 Task: Create a due date automation trigger when advanced on, on the tuesday after a card is due add fields without custom field "Resume" set to a date not in this month at 11:00 AM.
Action: Mouse moved to (972, 158)
Screenshot: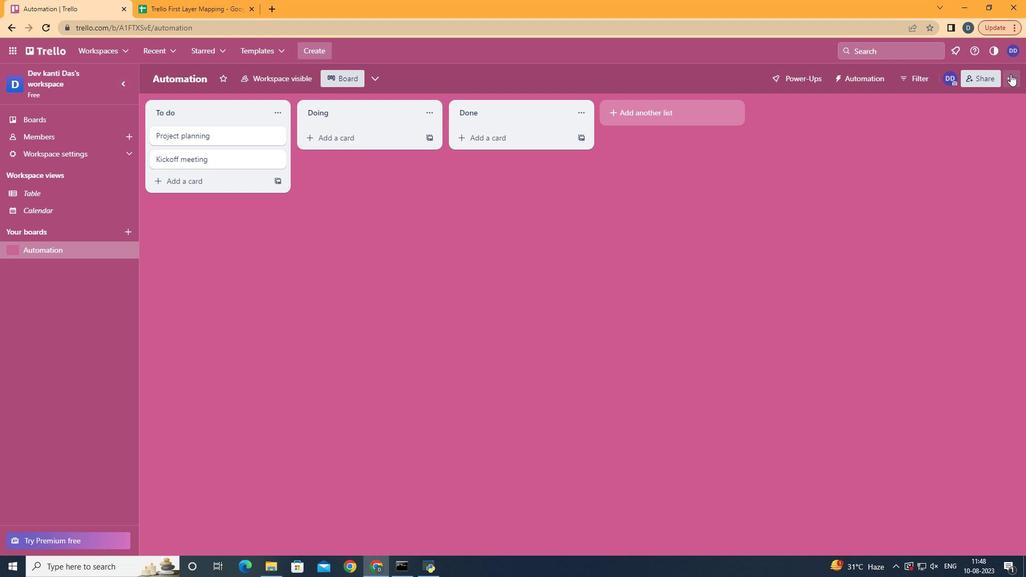 
Action: Mouse pressed left at (972, 158)
Screenshot: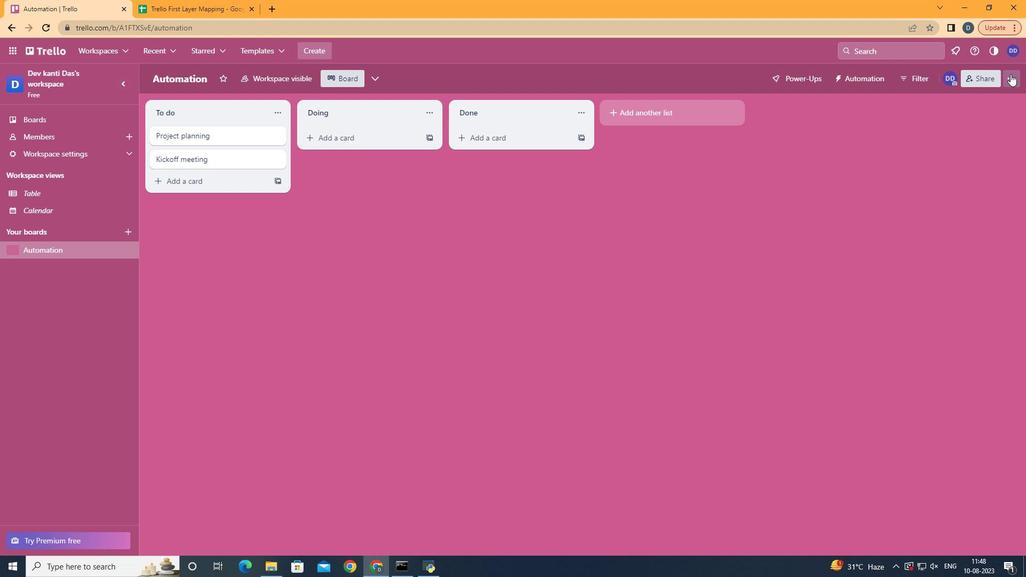 
Action: Mouse moved to (905, 278)
Screenshot: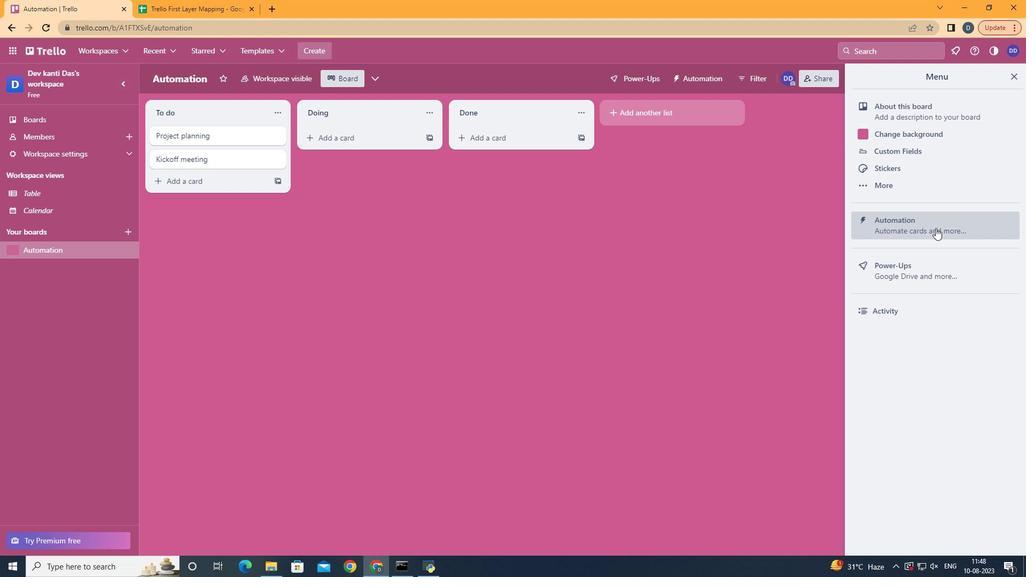 
Action: Mouse pressed left at (905, 278)
Screenshot: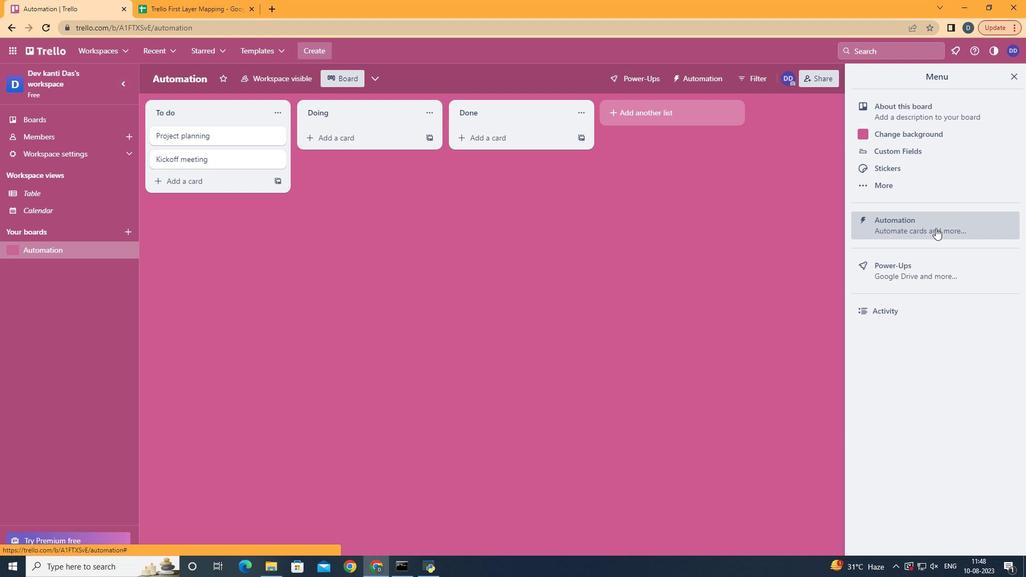 
Action: Mouse moved to (260, 264)
Screenshot: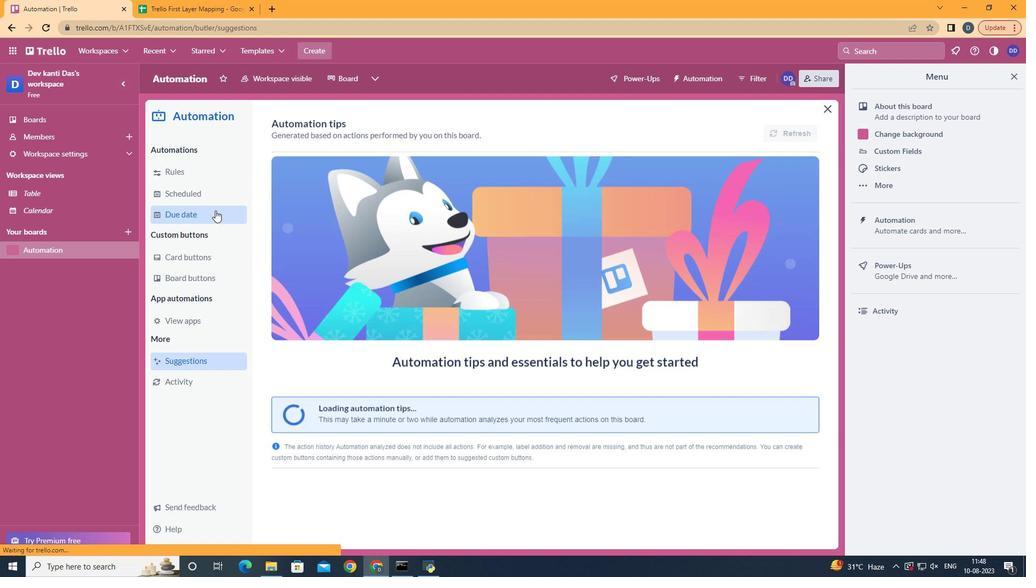
Action: Mouse pressed left at (260, 264)
Screenshot: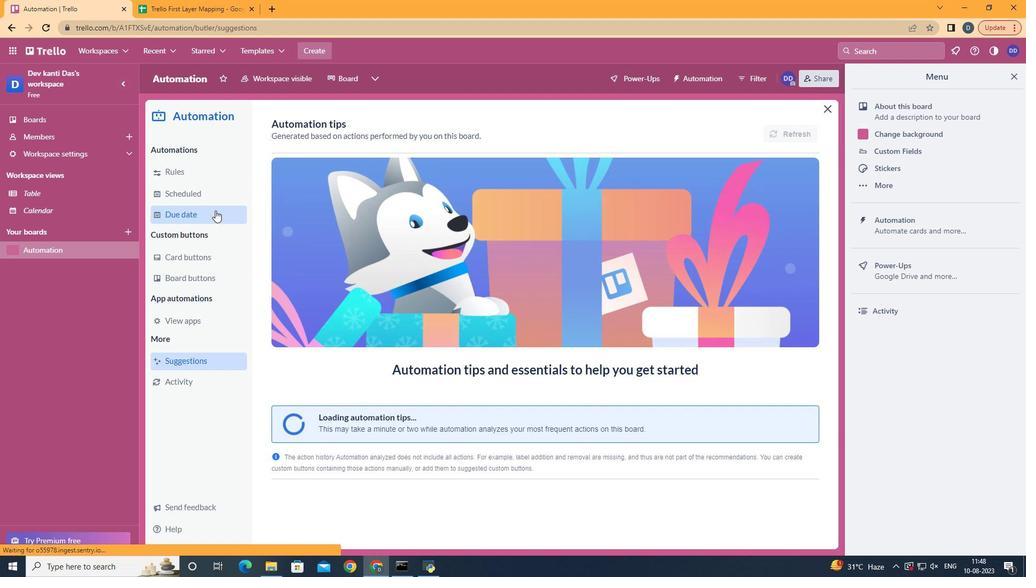 
Action: Mouse moved to (738, 197)
Screenshot: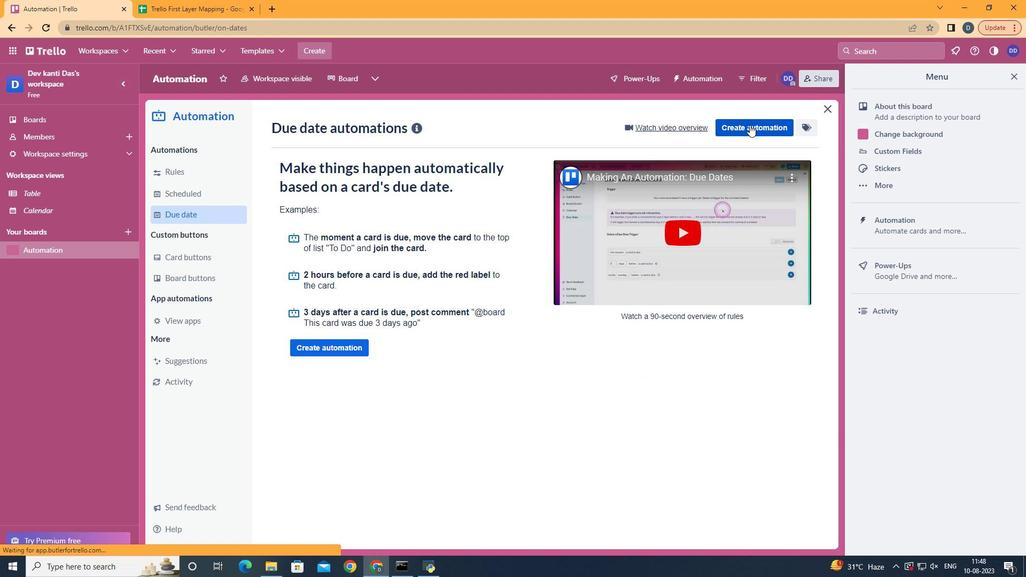 
Action: Mouse pressed left at (738, 197)
Screenshot: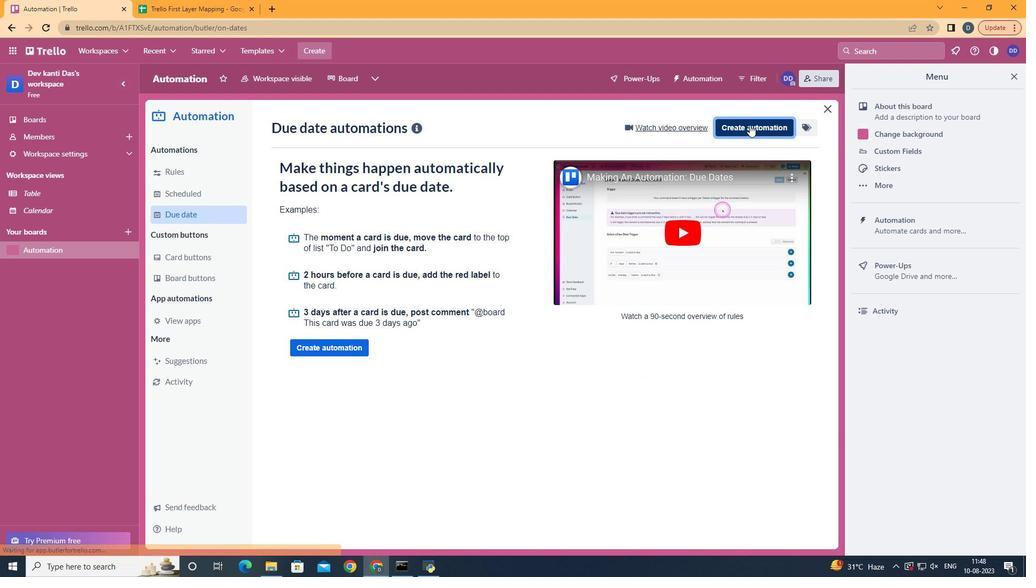 
Action: Mouse moved to (562, 279)
Screenshot: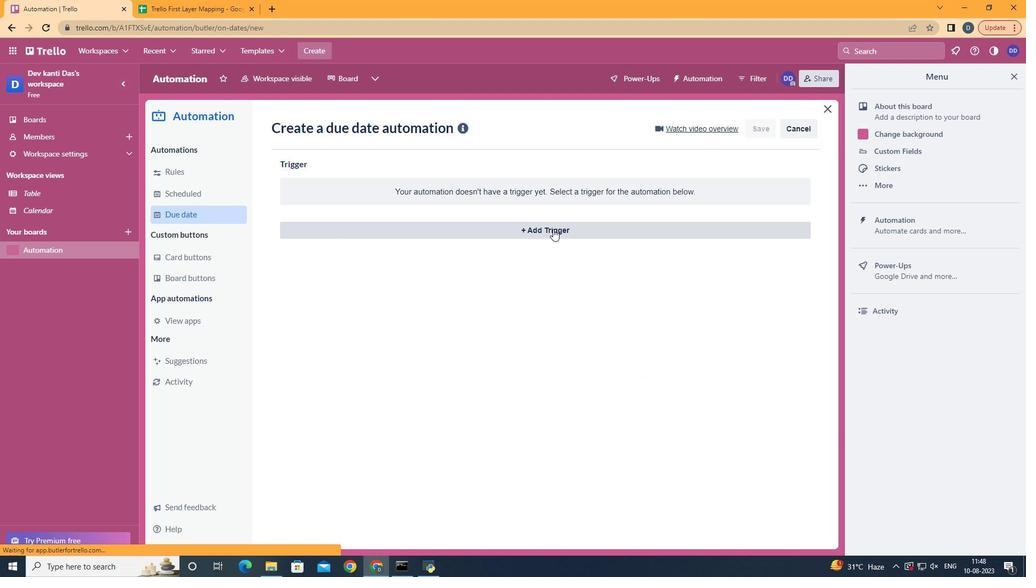 
Action: Mouse pressed left at (562, 279)
Screenshot: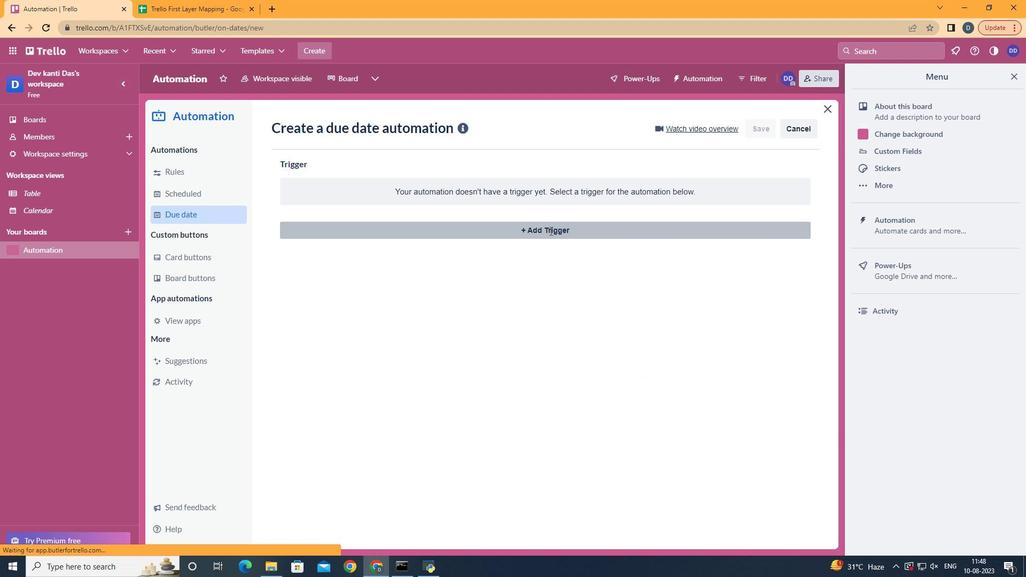
Action: Mouse moved to (373, 335)
Screenshot: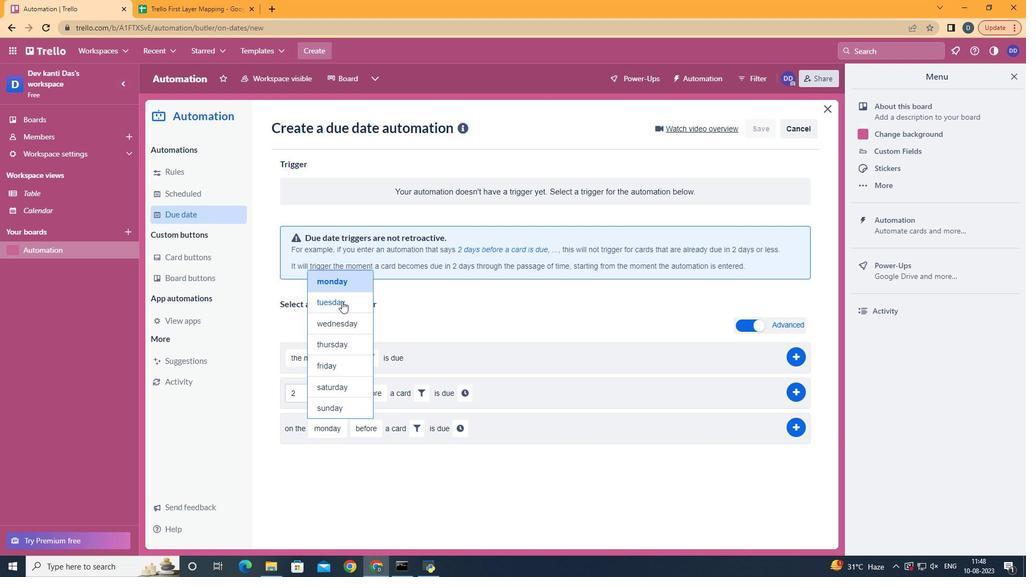 
Action: Mouse pressed left at (373, 335)
Screenshot: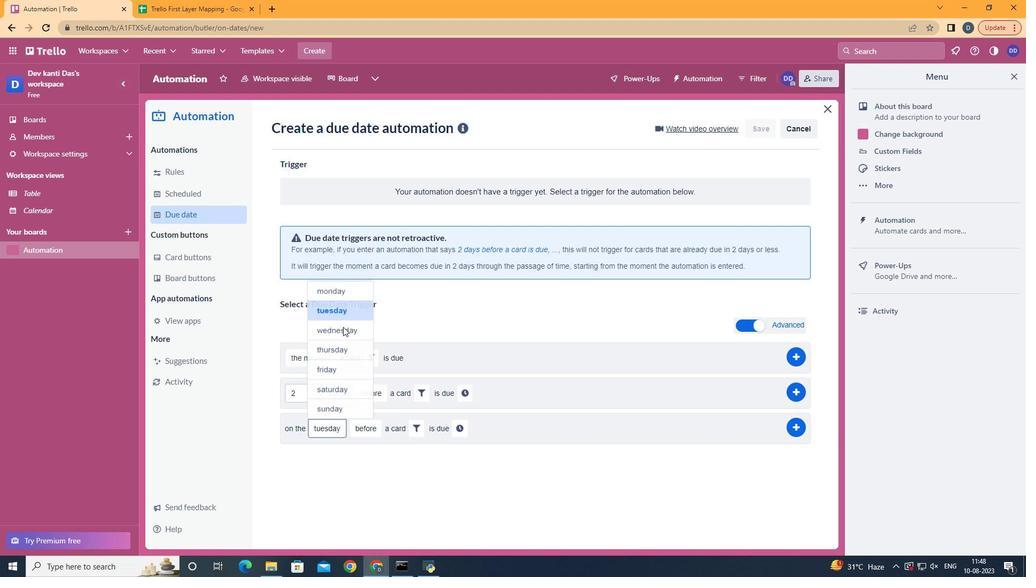 
Action: Mouse moved to (392, 471)
Screenshot: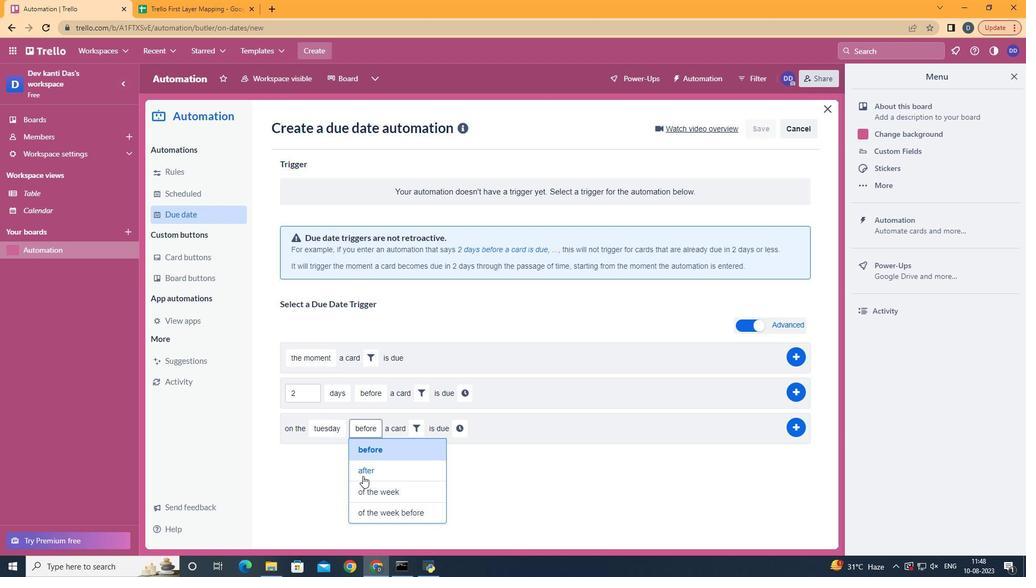 
Action: Mouse pressed left at (392, 471)
Screenshot: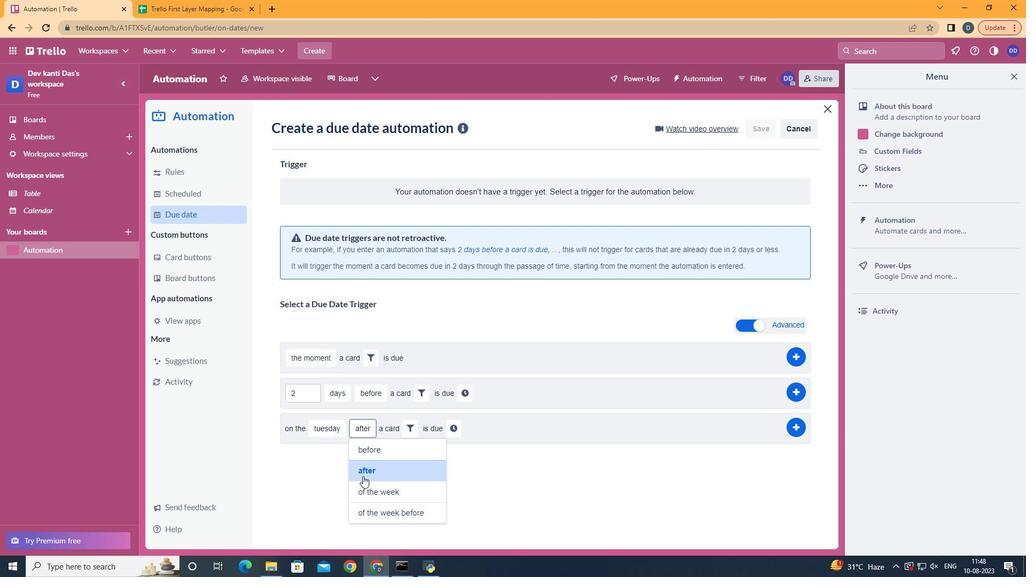 
Action: Mouse moved to (437, 433)
Screenshot: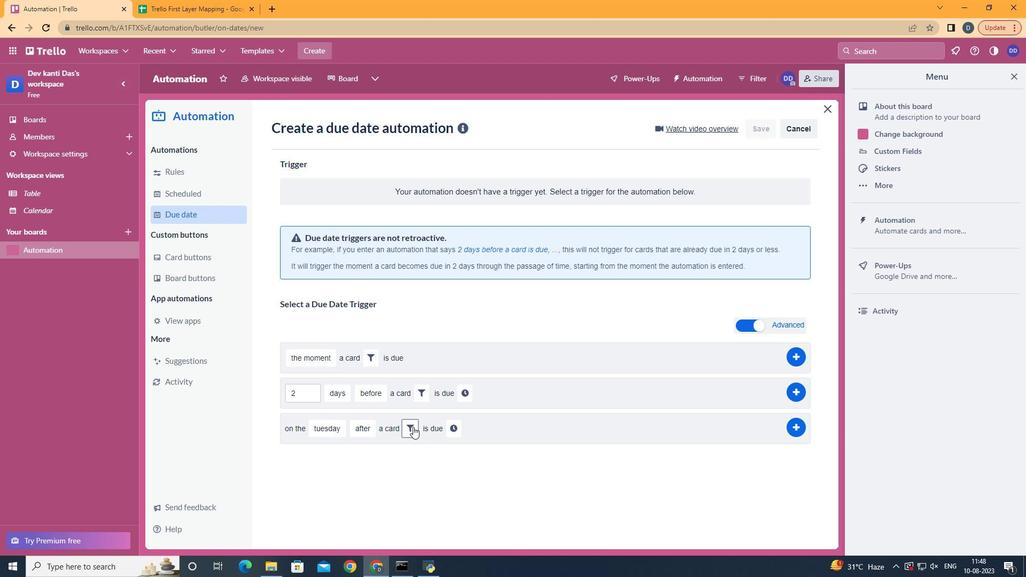 
Action: Mouse pressed left at (437, 433)
Screenshot: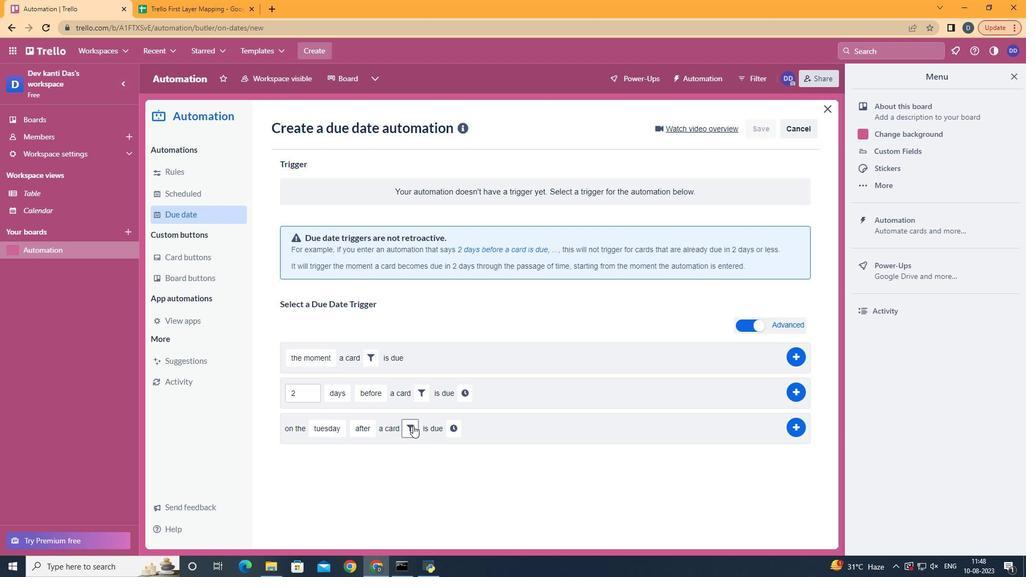 
Action: Mouse moved to (603, 465)
Screenshot: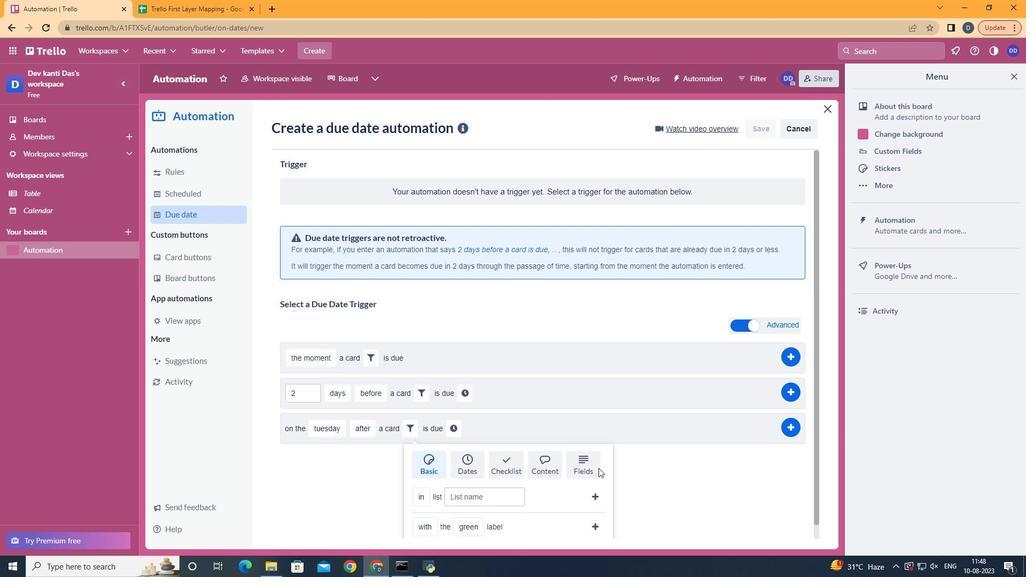
Action: Mouse pressed left at (603, 465)
Screenshot: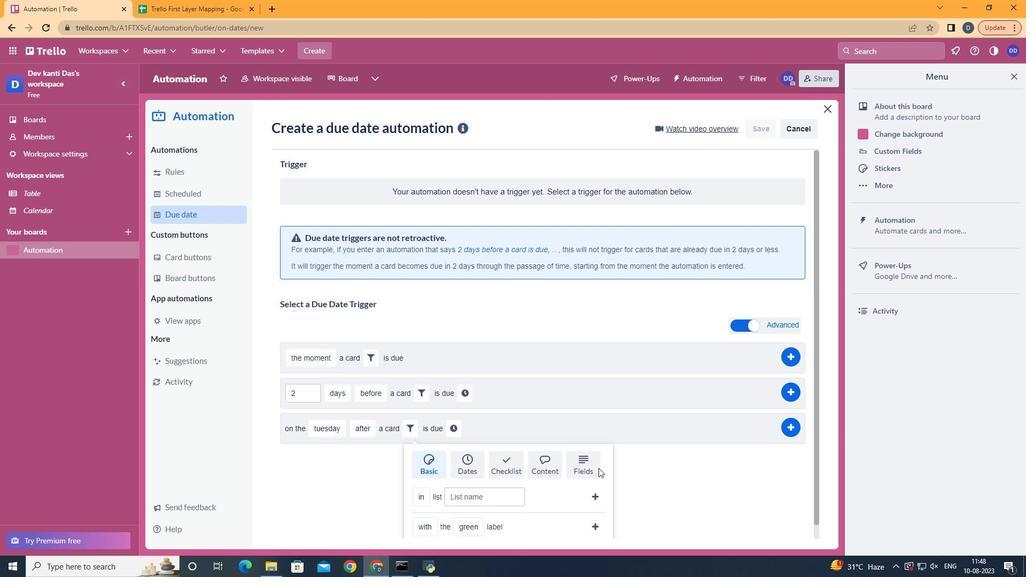 
Action: Mouse scrolled (603, 464) with delta (0, 0)
Screenshot: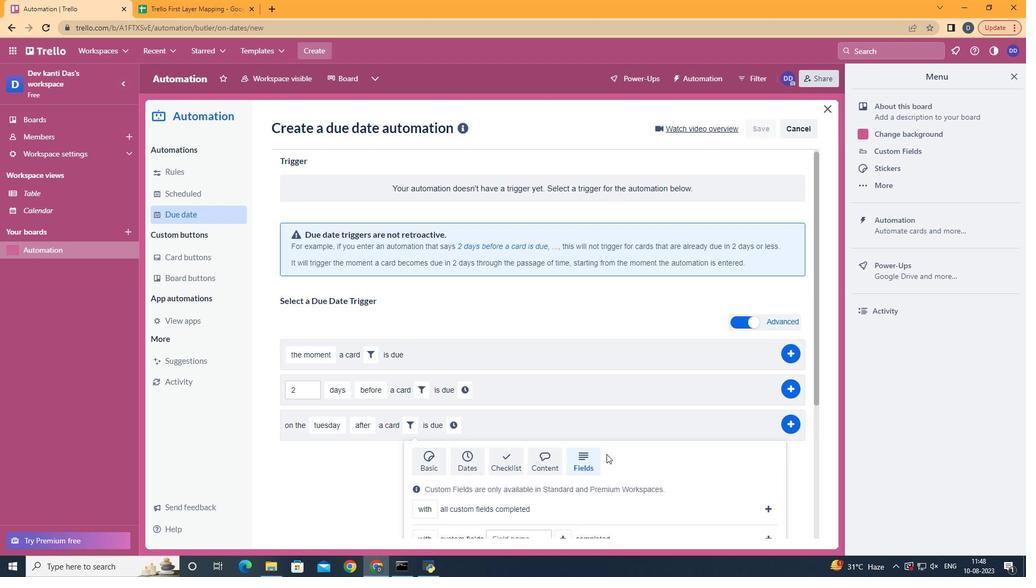 
Action: Mouse scrolled (603, 464) with delta (0, 0)
Screenshot: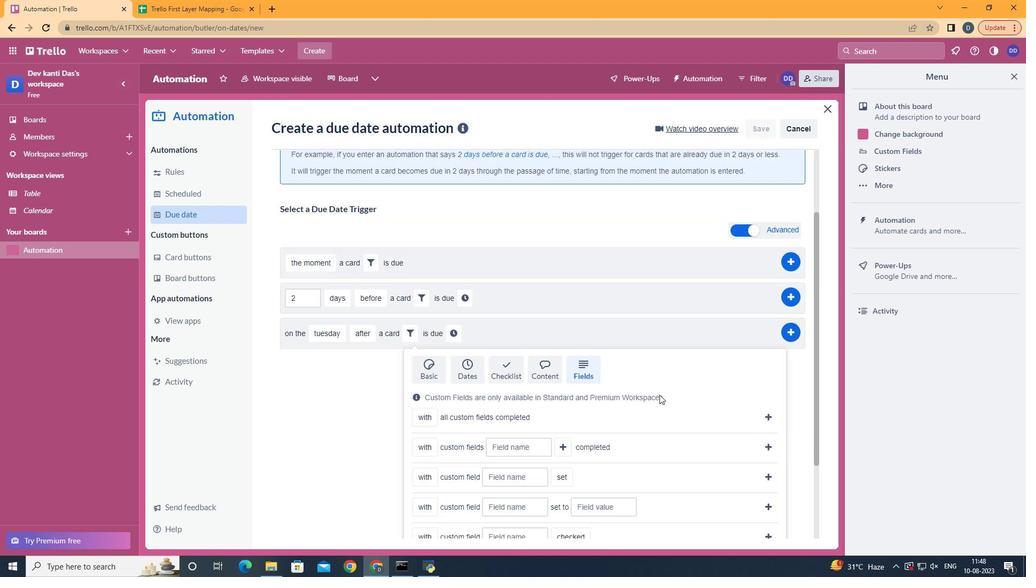 
Action: Mouse scrolled (603, 464) with delta (0, 0)
Screenshot: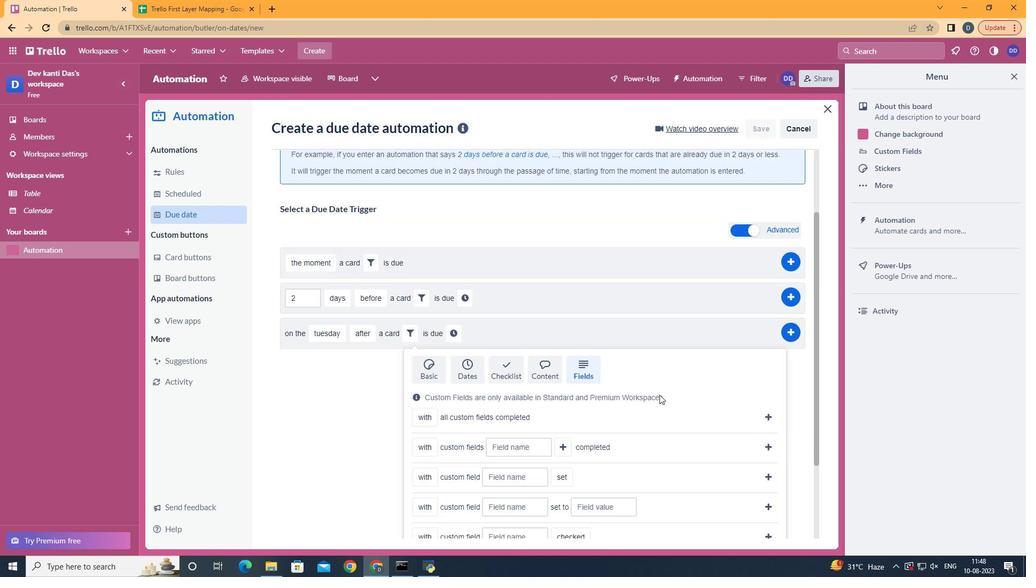 
Action: Mouse scrolled (603, 464) with delta (0, 0)
Screenshot: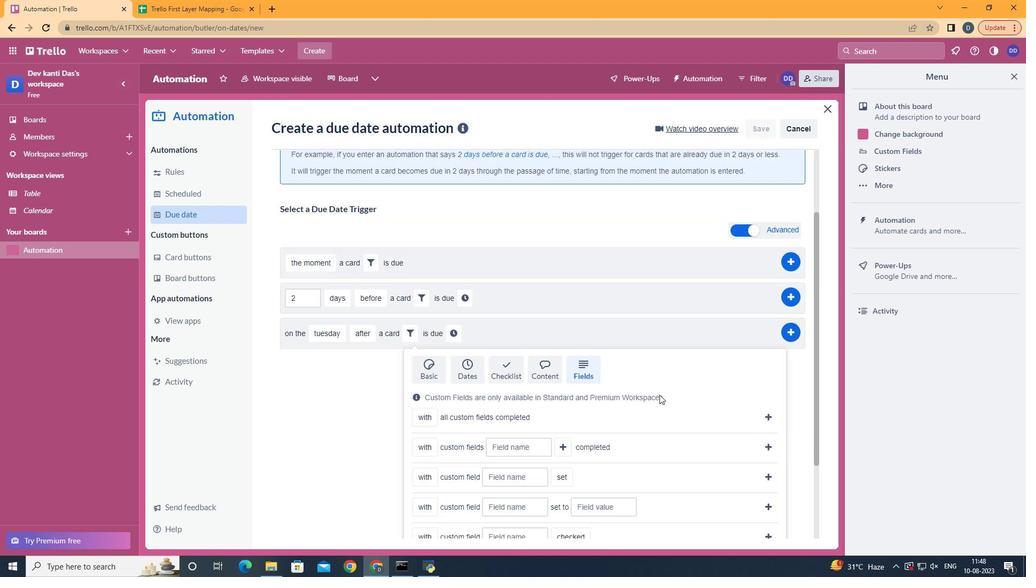
Action: Mouse moved to (603, 464)
Screenshot: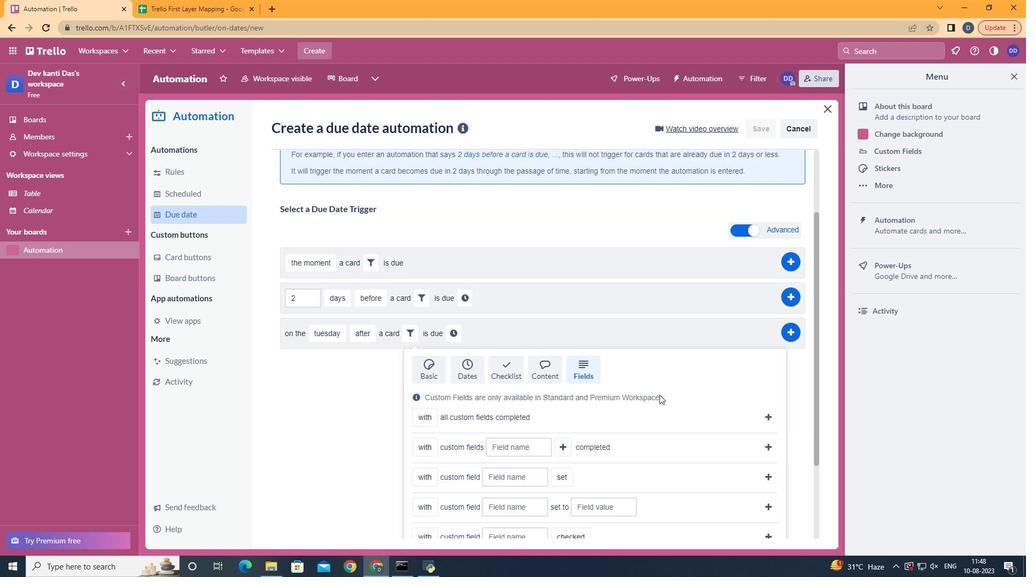 
Action: Mouse scrolled (603, 464) with delta (0, 0)
Screenshot: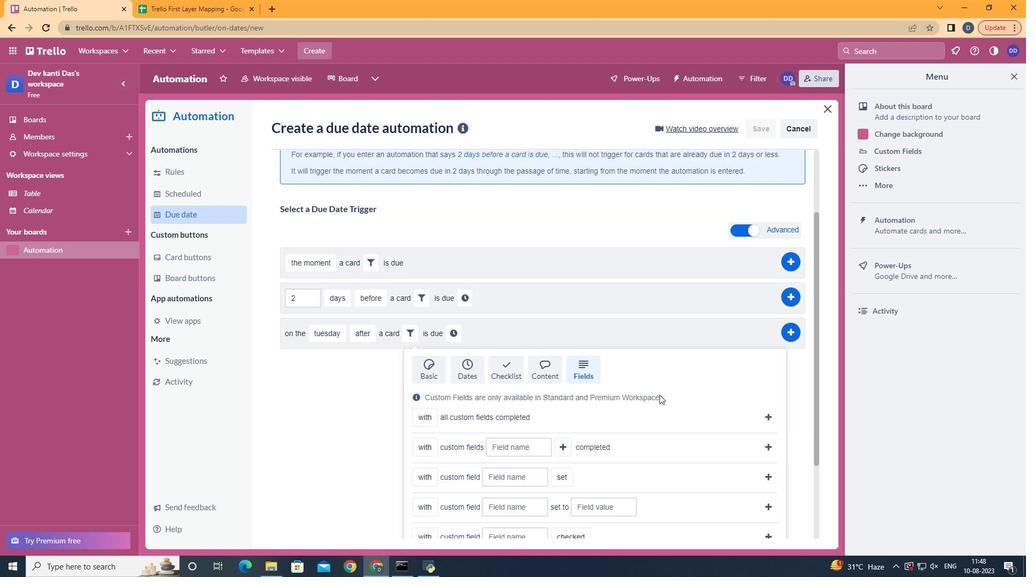 
Action: Mouse moved to (608, 456)
Screenshot: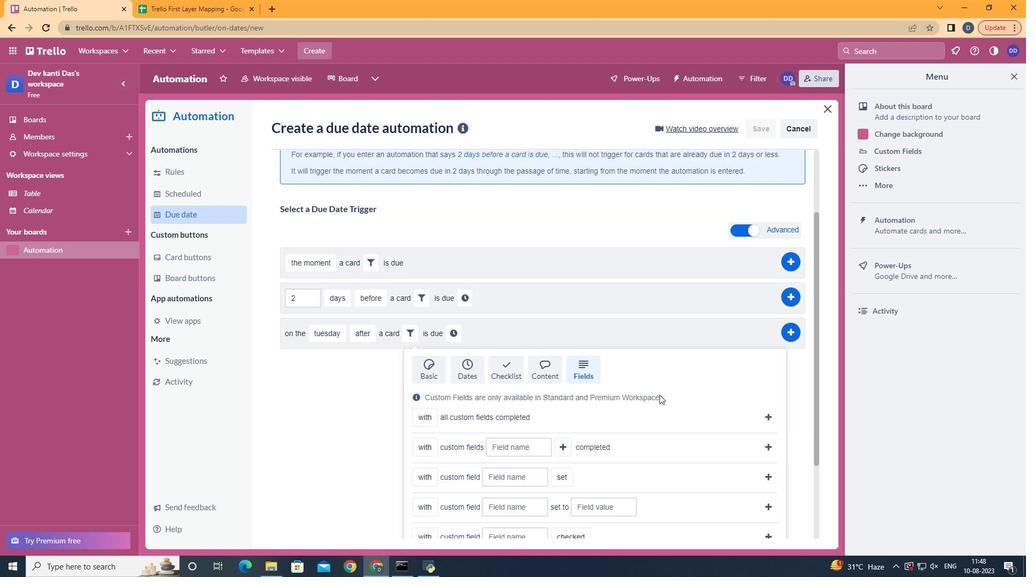
Action: Mouse scrolled (608, 456) with delta (0, 0)
Screenshot: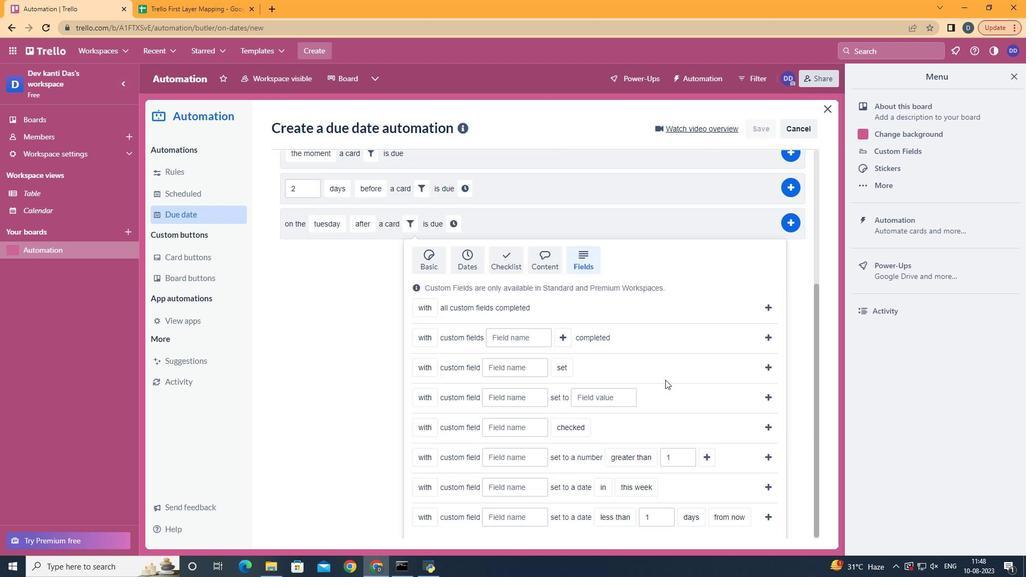 
Action: Mouse moved to (459, 512)
Screenshot: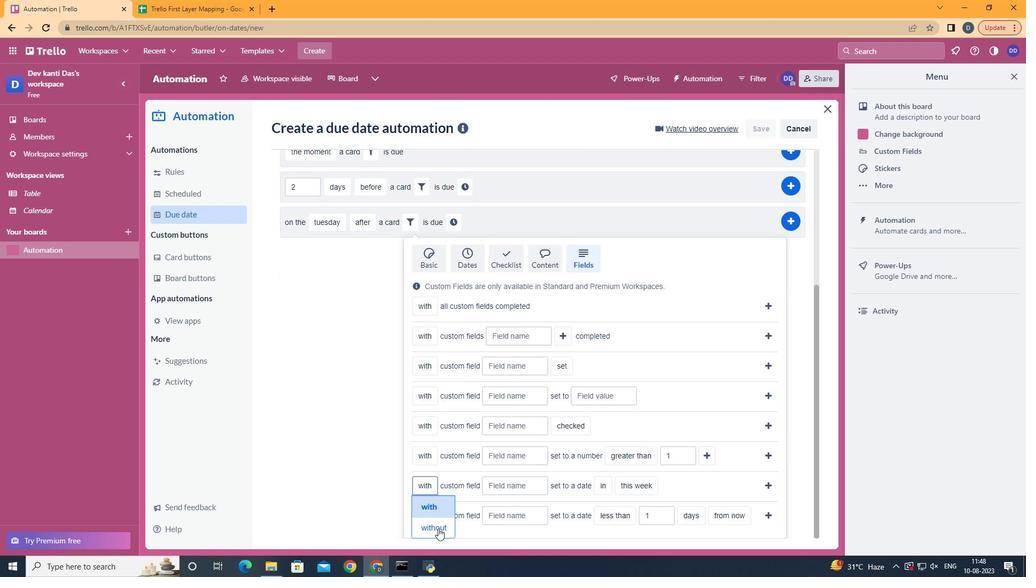 
Action: Mouse pressed left at (459, 512)
Screenshot: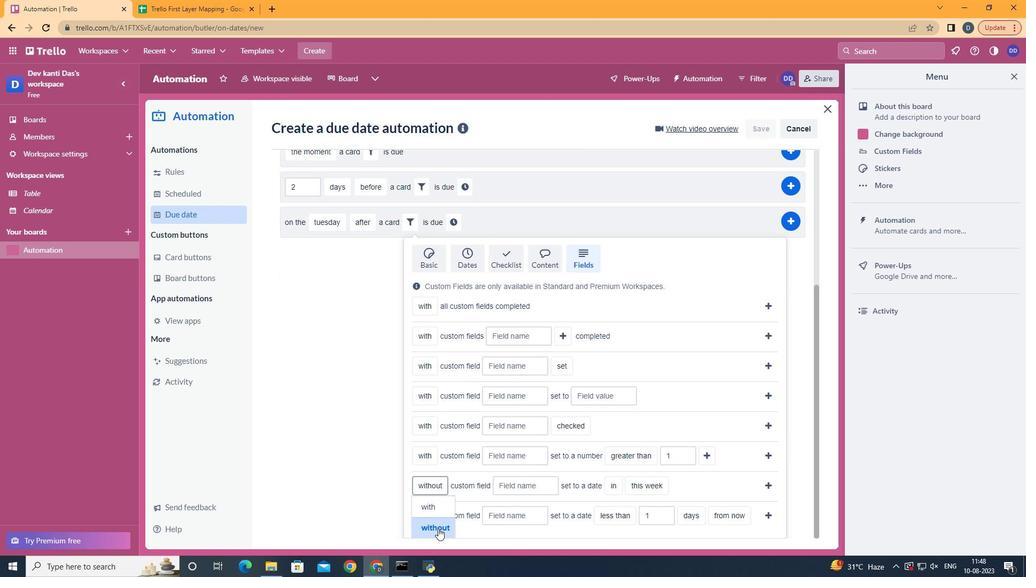 
Action: Mouse moved to (548, 481)
Screenshot: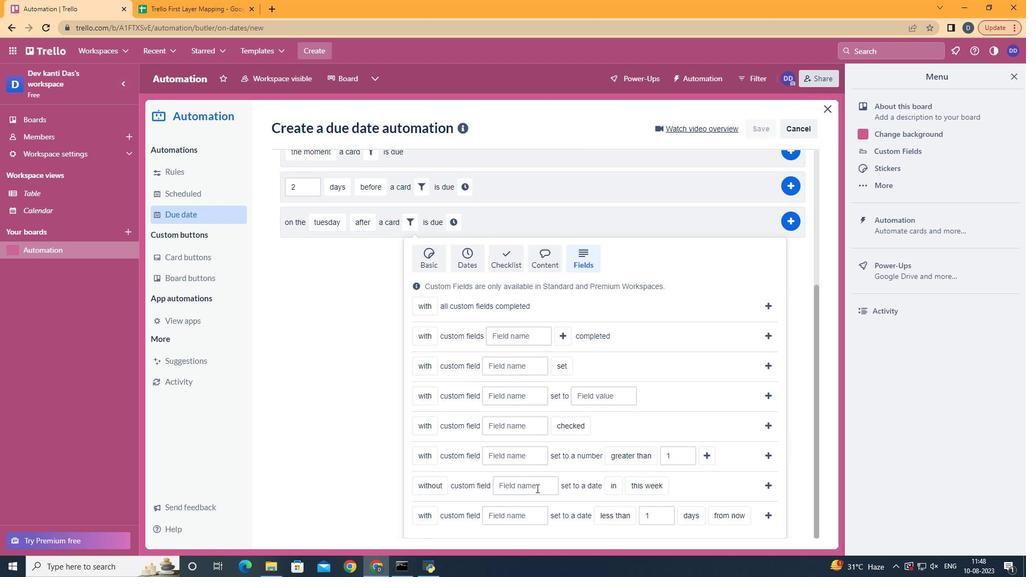 
Action: Mouse pressed left at (548, 481)
Screenshot: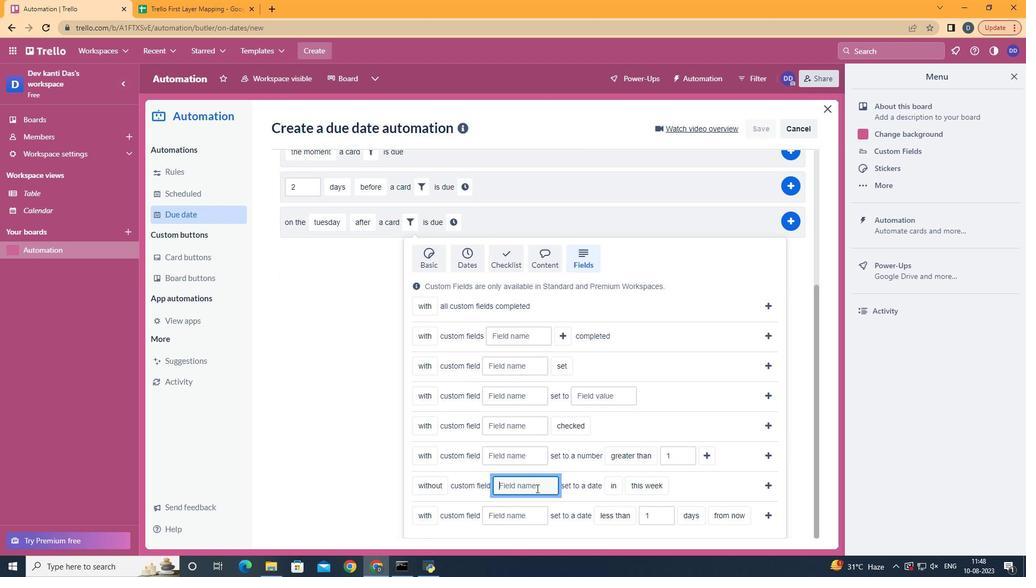 
Action: Key pressed <Key.shift>Resume
Screenshot: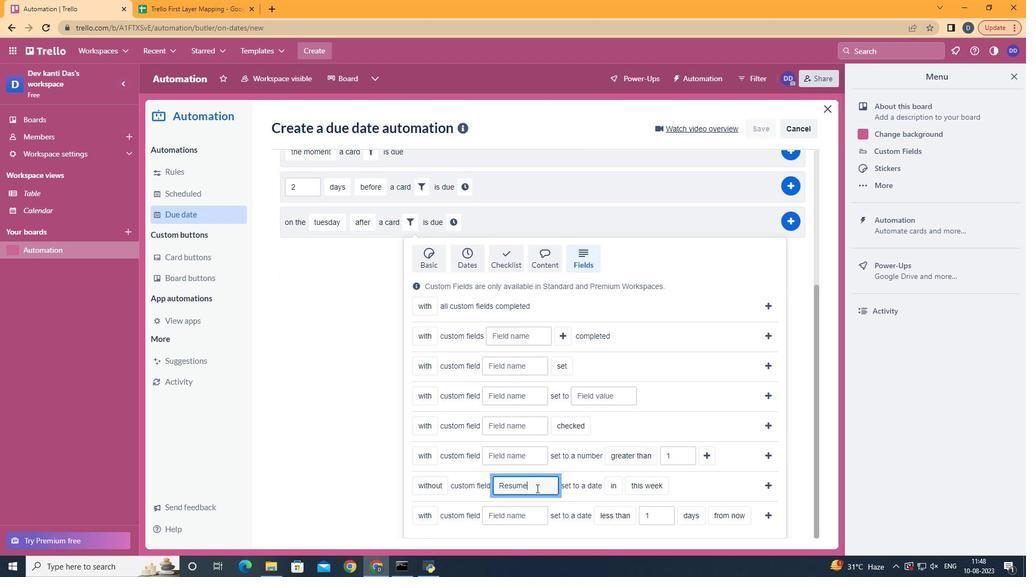 
Action: Mouse moved to (619, 511)
Screenshot: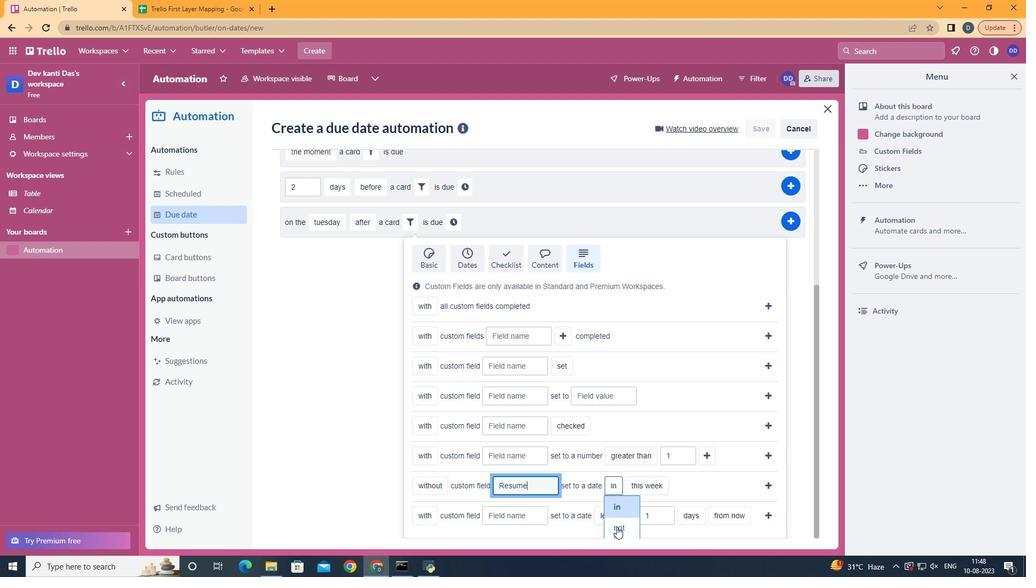
Action: Mouse pressed left at (619, 511)
Screenshot: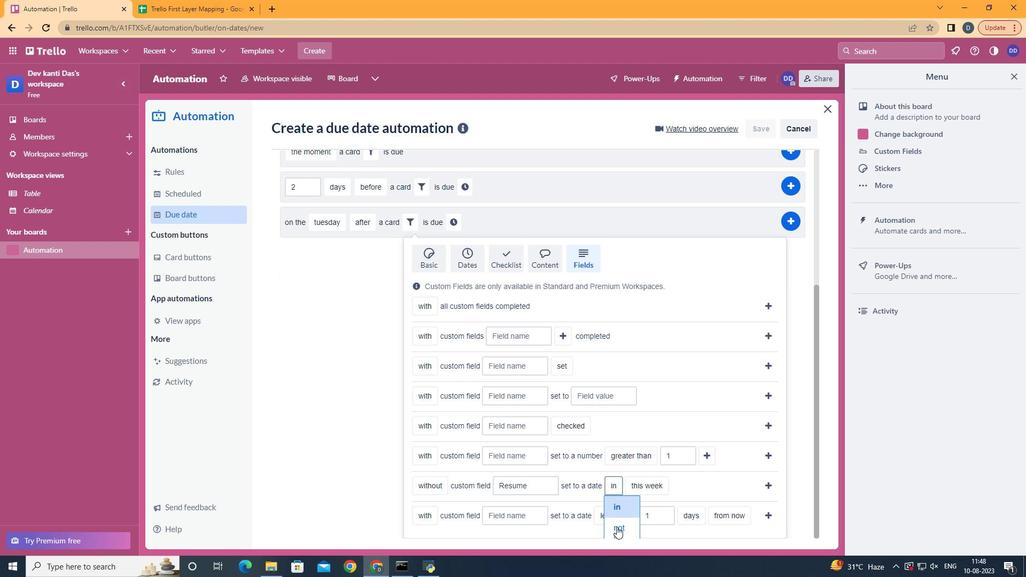 
Action: Mouse moved to (661, 510)
Screenshot: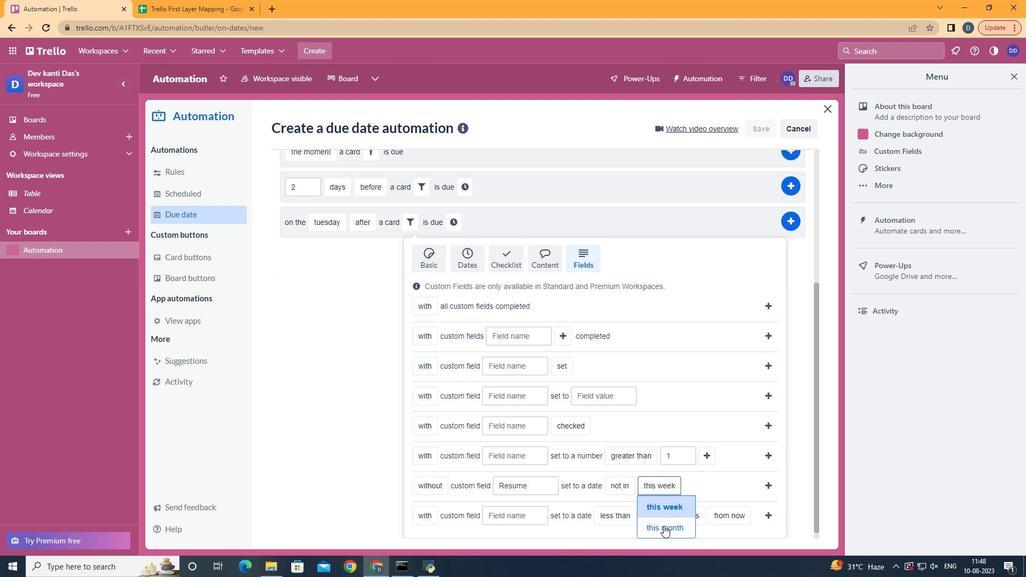 
Action: Mouse pressed left at (661, 510)
Screenshot: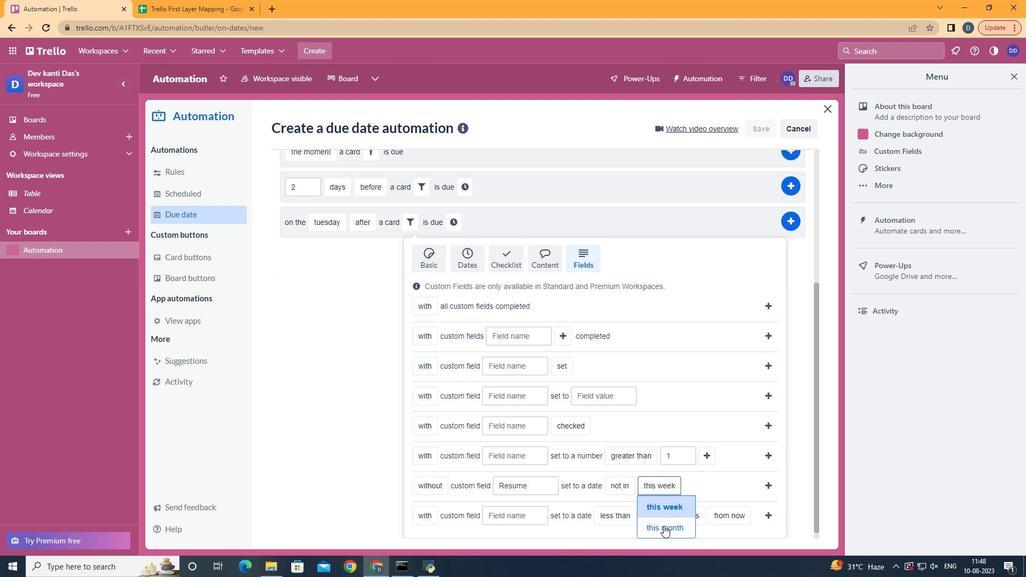 
Action: Mouse moved to (751, 479)
Screenshot: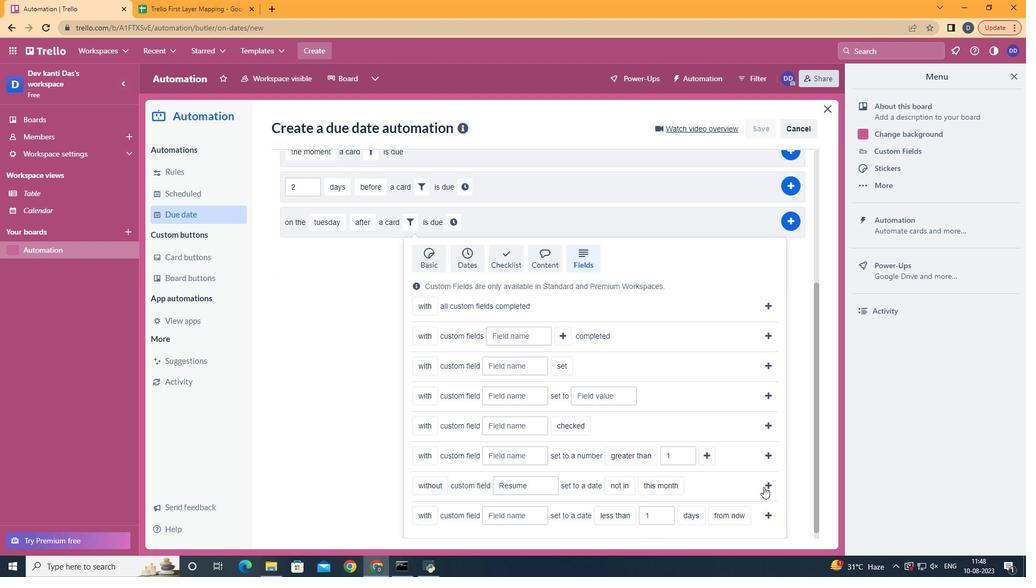 
Action: Mouse pressed left at (751, 479)
Screenshot: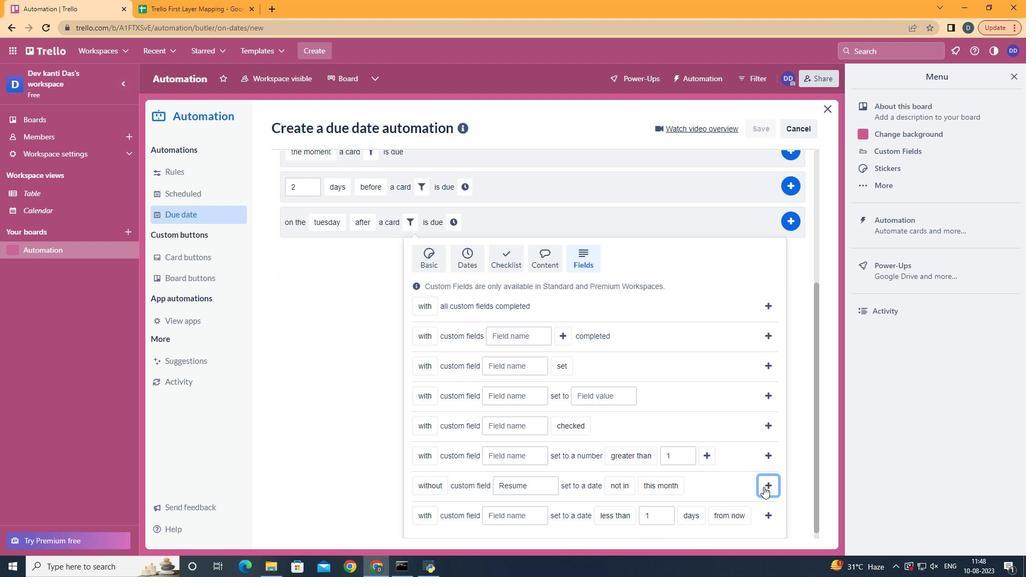 
Action: Mouse moved to (681, 429)
Screenshot: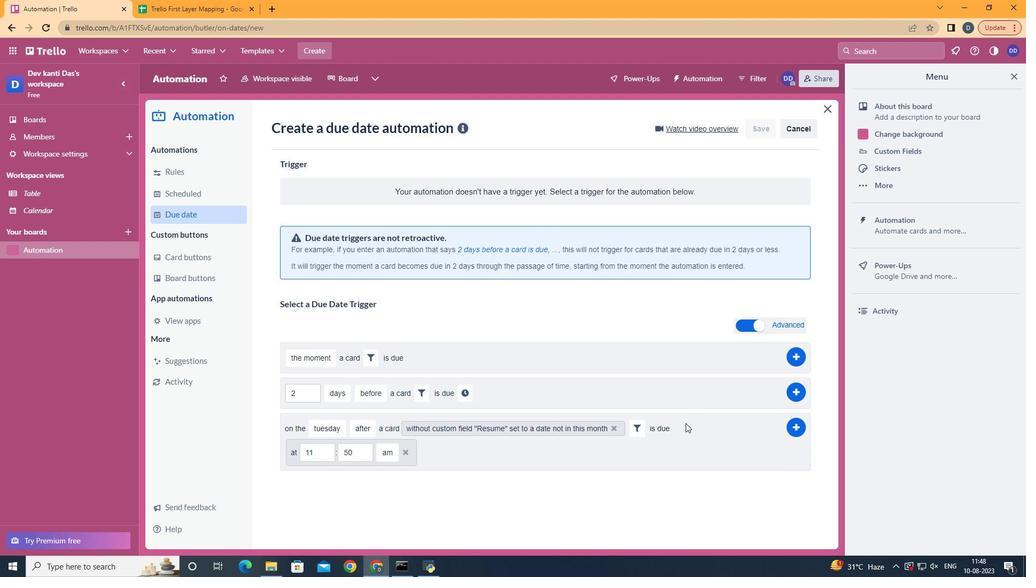 
Action: Mouse pressed left at (681, 429)
Screenshot: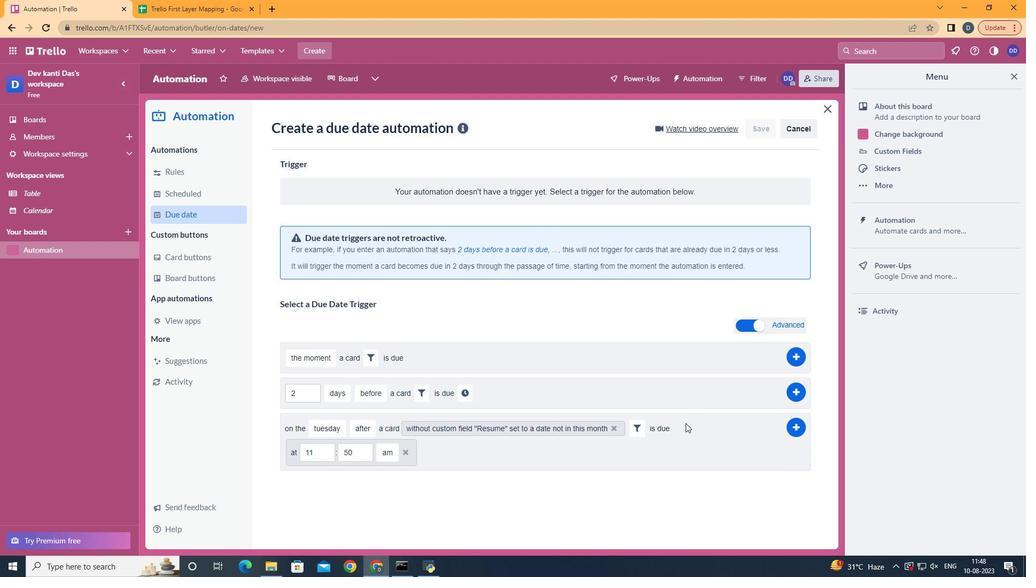 
Action: Mouse moved to (400, 448)
Screenshot: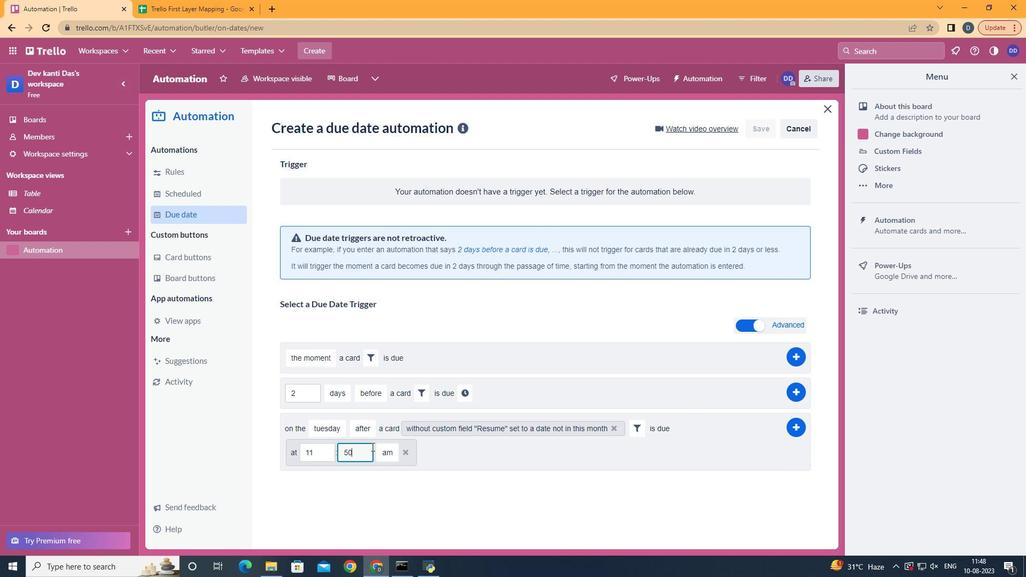 
Action: Mouse pressed left at (400, 448)
Screenshot: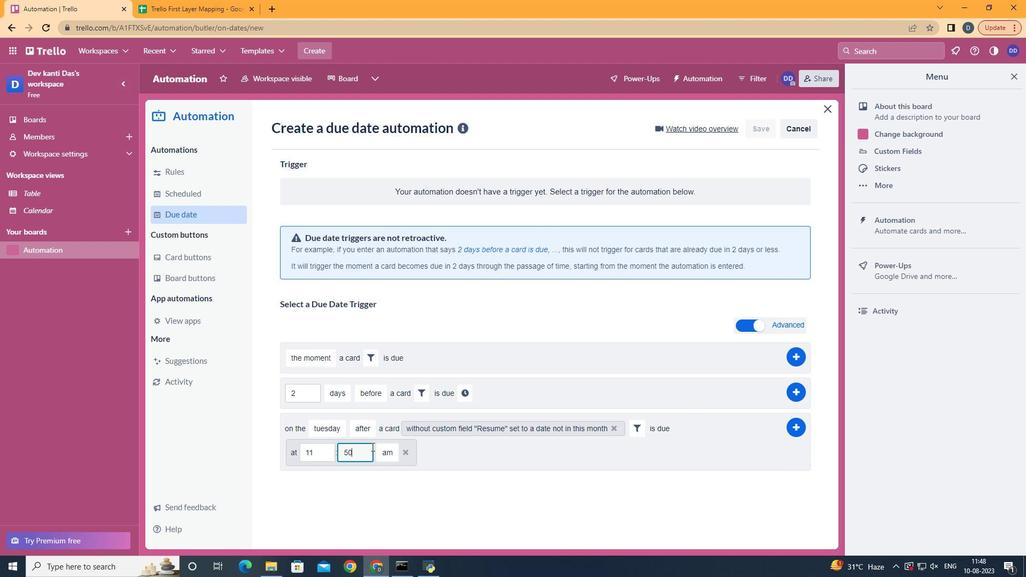 
Action: Key pressed <Key.backspace><Key.backspace>00
Screenshot: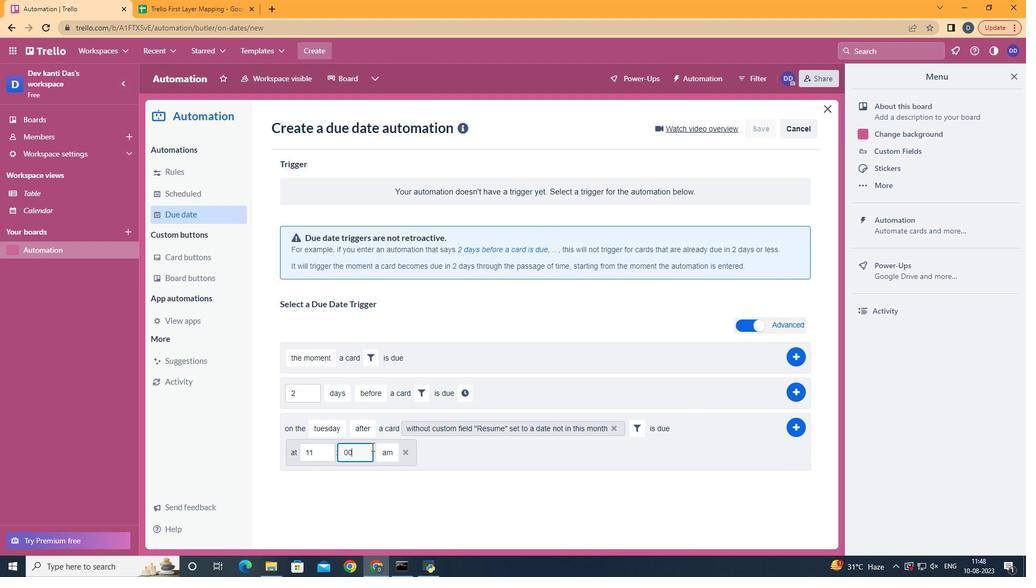 
Action: Mouse moved to (774, 434)
Screenshot: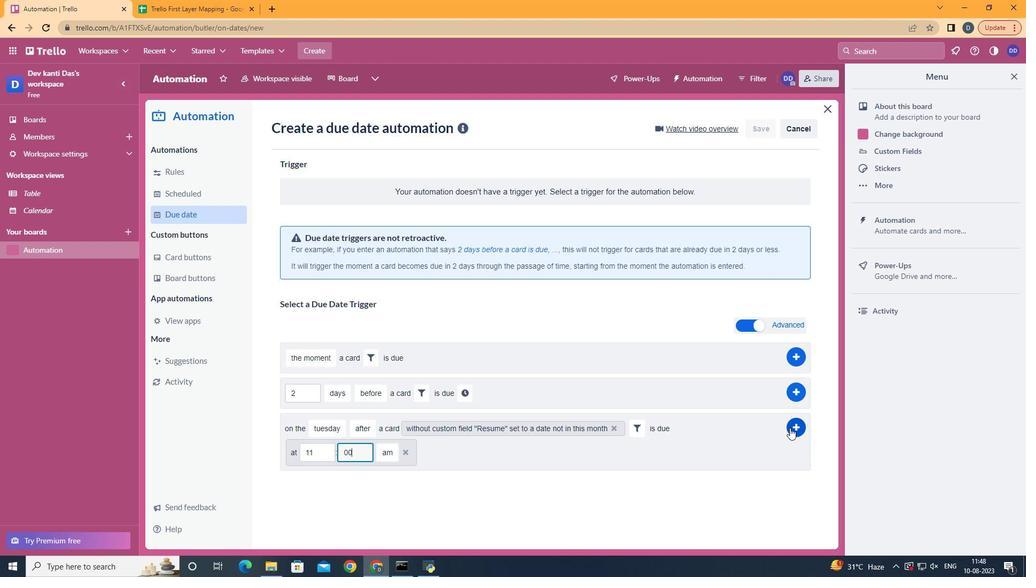 
Action: Mouse pressed left at (774, 434)
Screenshot: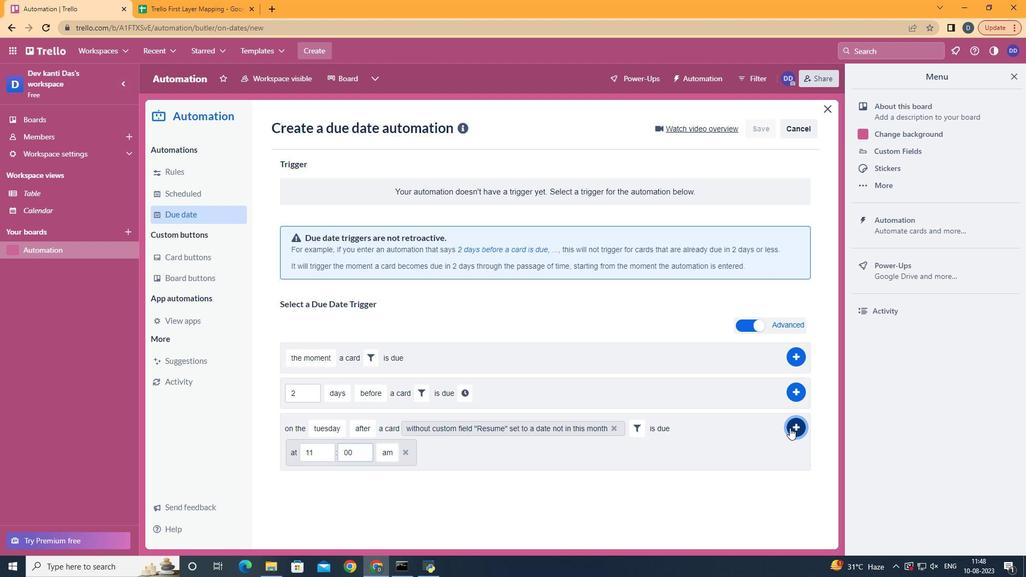 
Action: Mouse moved to (455, 341)
Screenshot: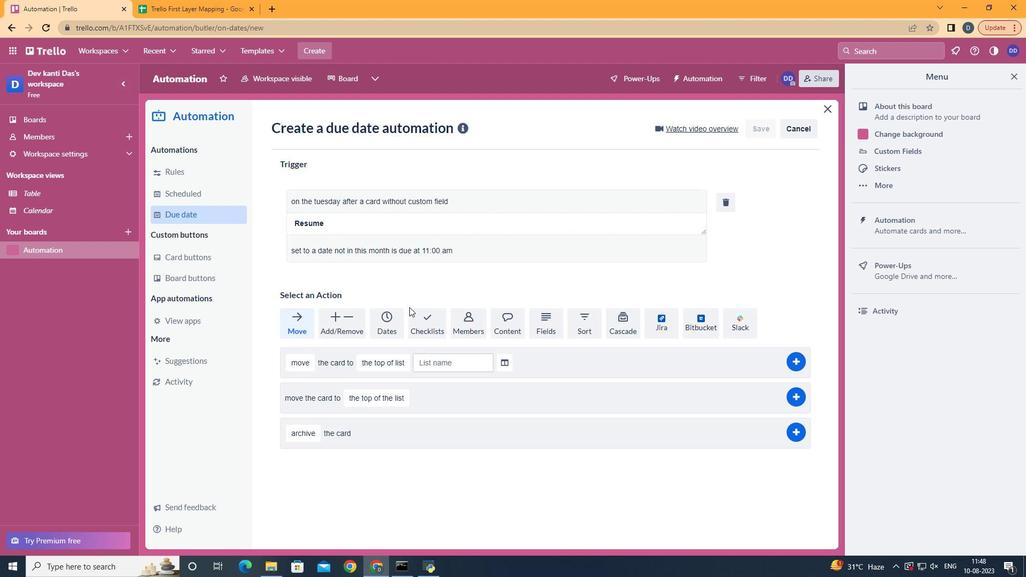 
